 Task: Create in the project AptitudeWorks in Backlog an issue 'Address issues related to incorrect calculations or data aggregation', assign it to team member softage.3@softage.net and change the status to IN PROGRESS. Create in the project AptitudeWorks in Backlog an issue 'Develop a new feature to allow for automated document generation', assign it to team member softage.4@softage.net and change the status to IN PROGRESS
Action: Mouse moved to (225, 63)
Screenshot: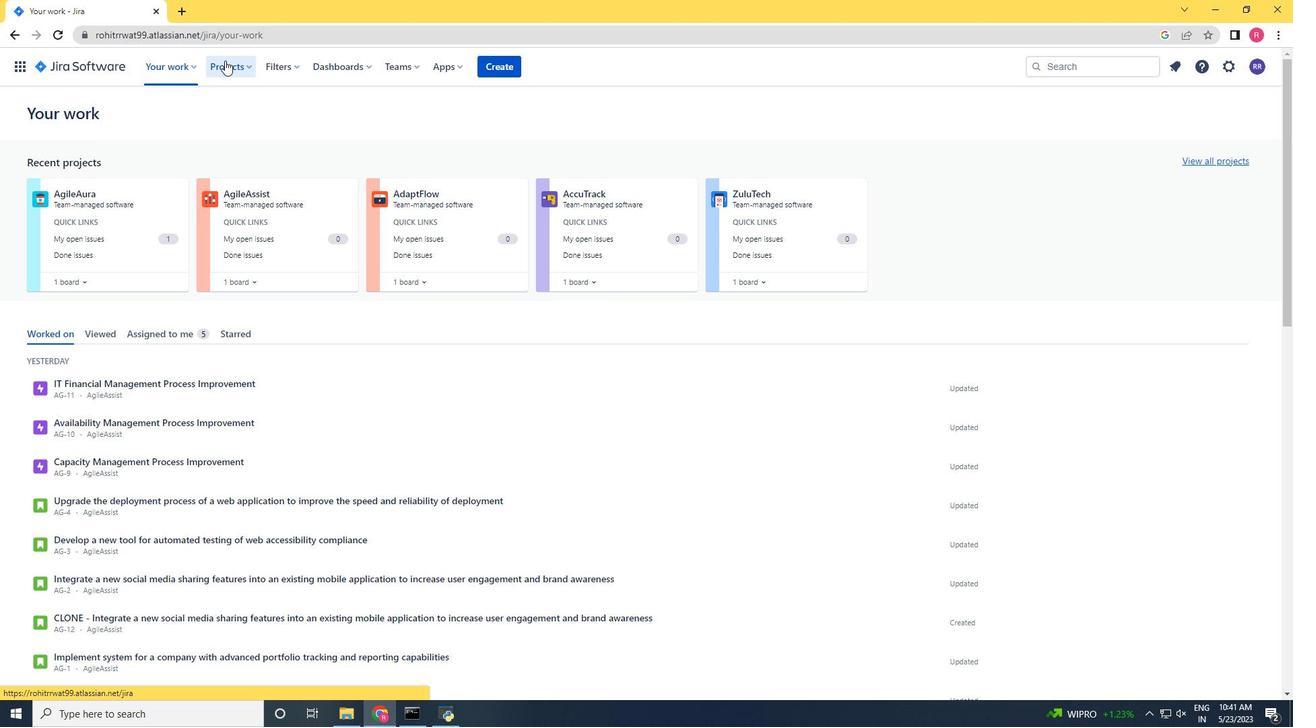 
Action: Mouse pressed left at (225, 63)
Screenshot: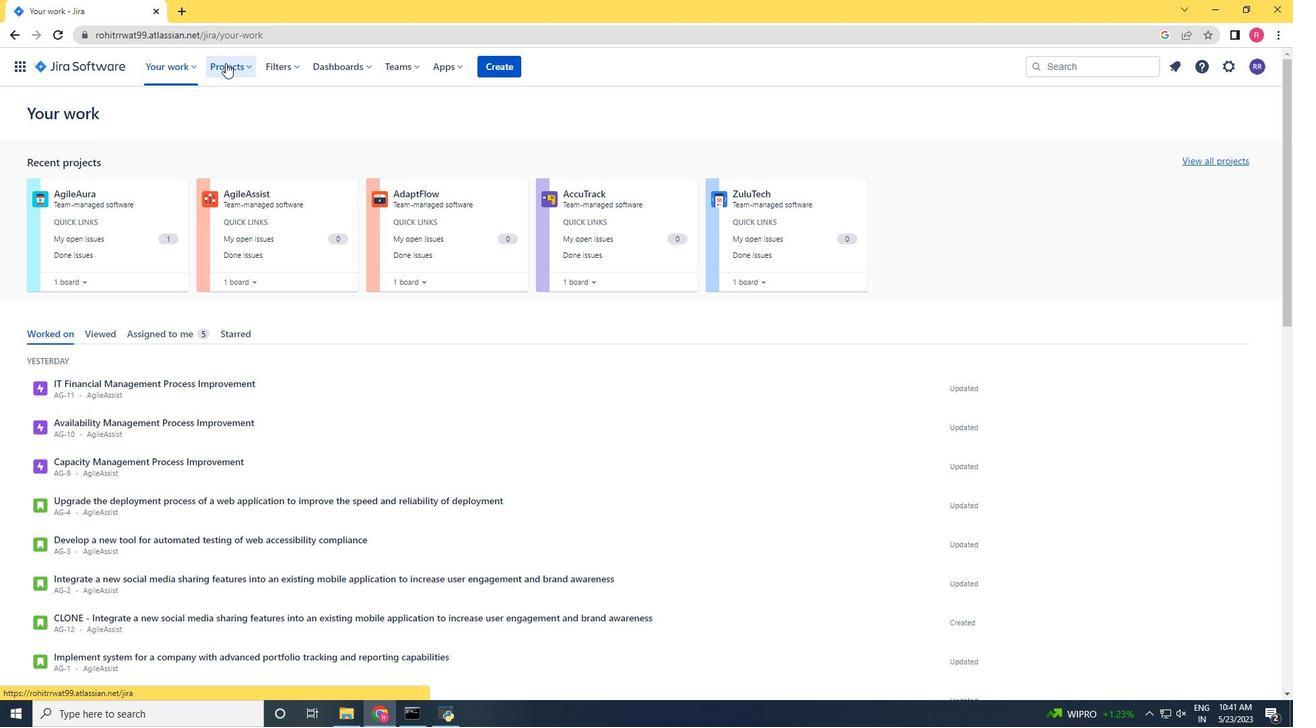 
Action: Mouse moved to (270, 116)
Screenshot: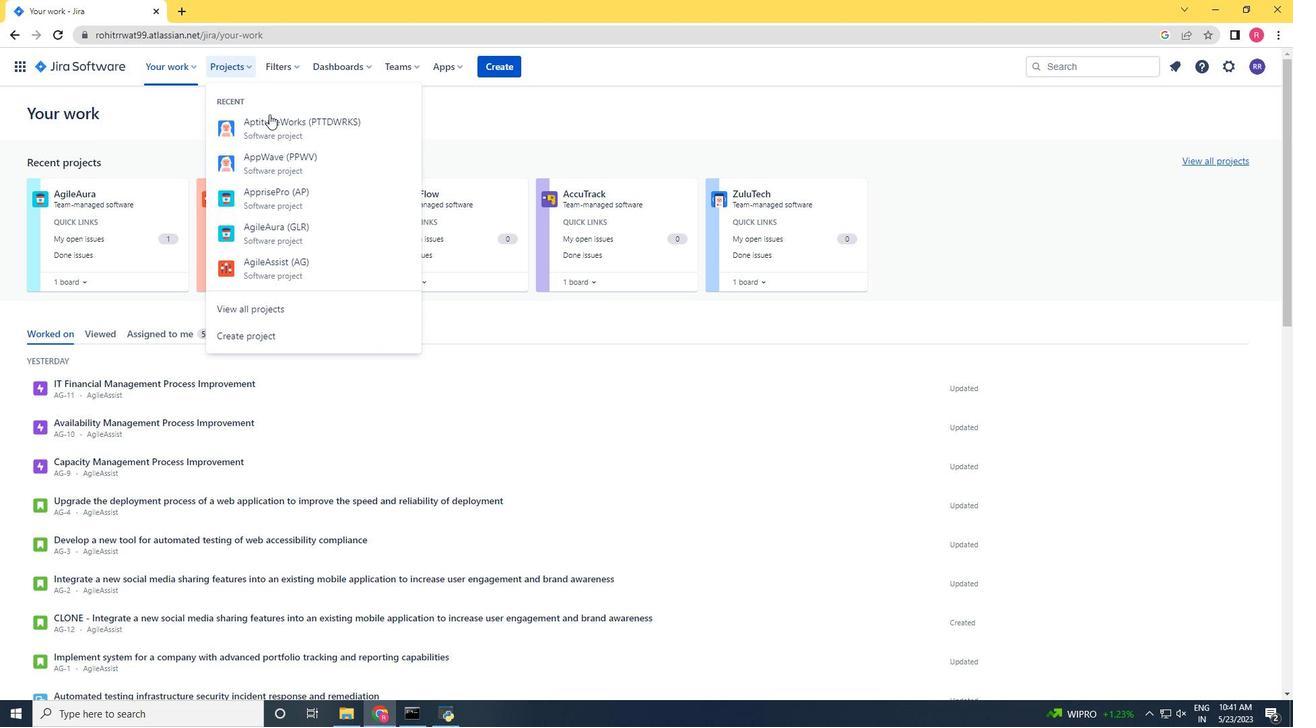 
Action: Mouse pressed left at (270, 116)
Screenshot: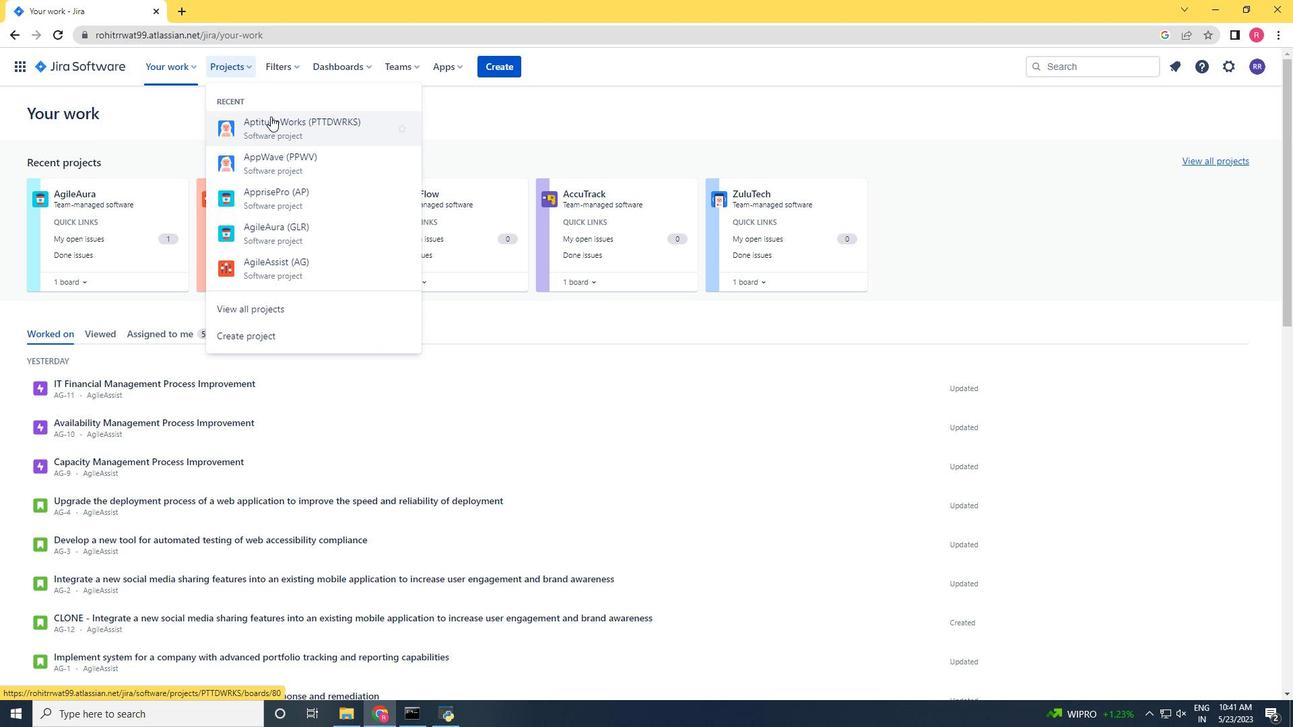 
Action: Mouse moved to (41, 202)
Screenshot: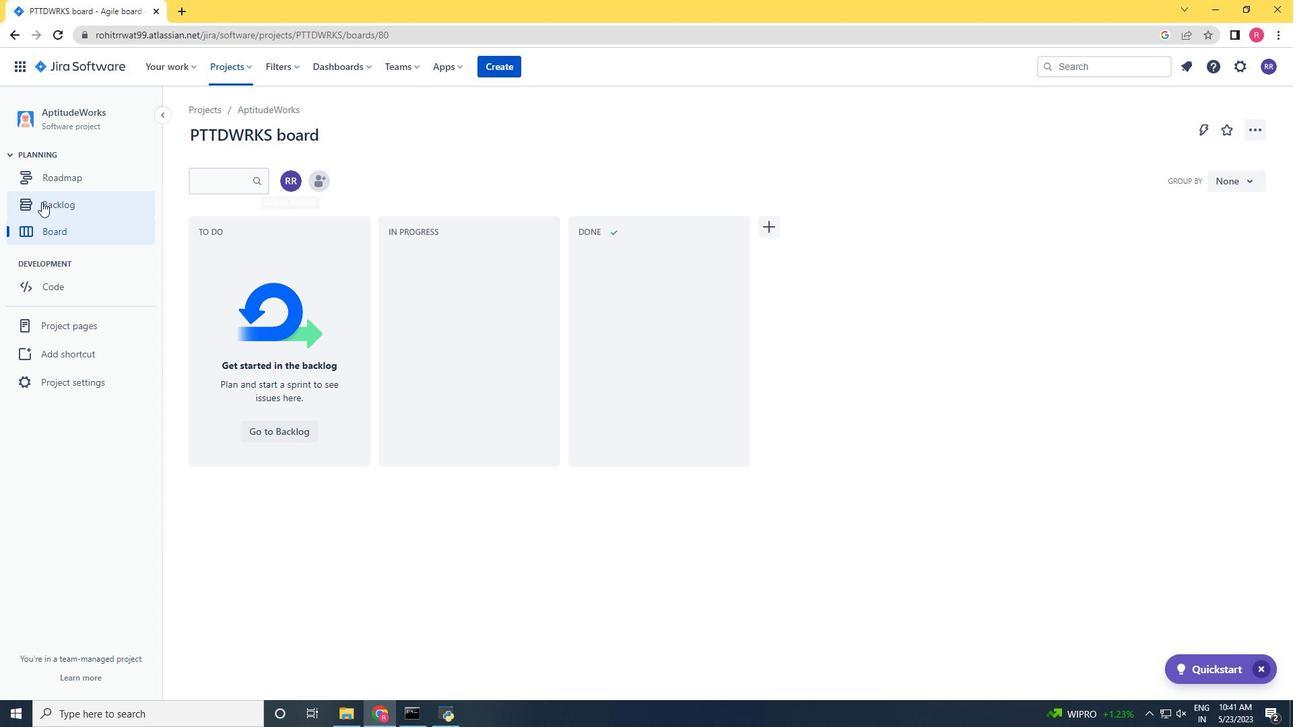 
Action: Mouse pressed left at (41, 202)
Screenshot: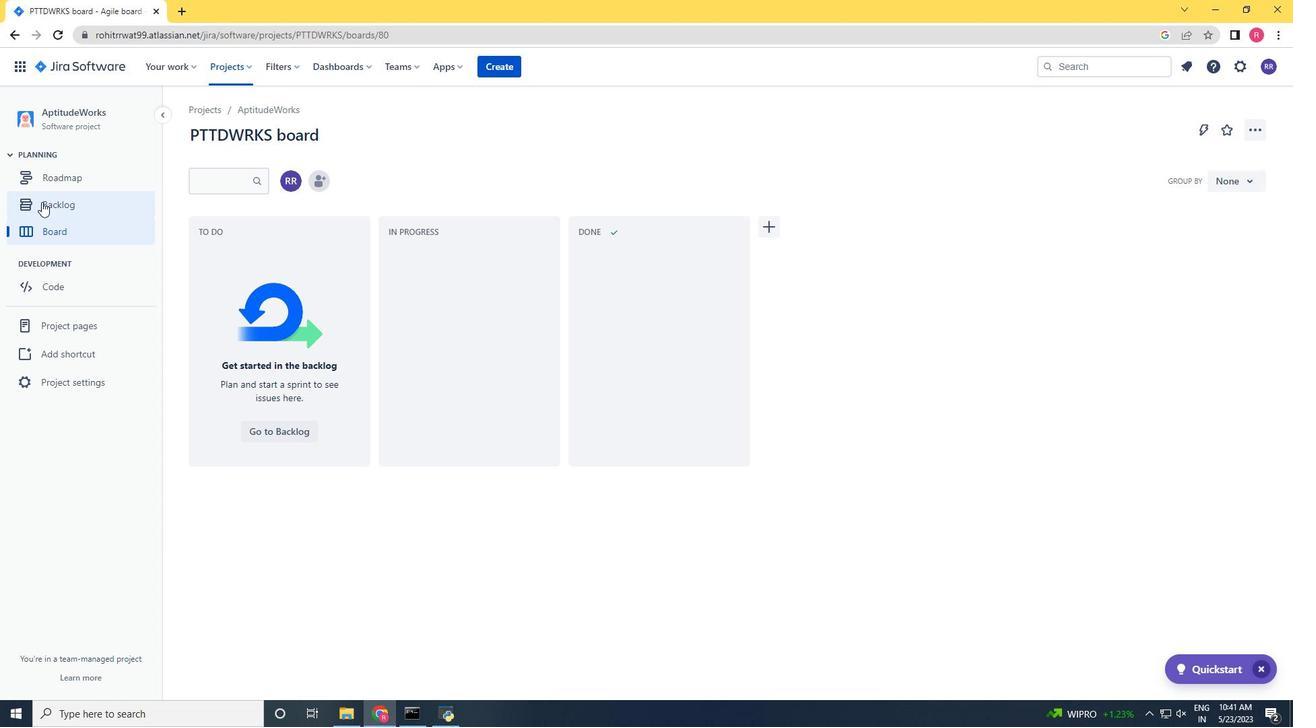 
Action: Mouse moved to (250, 284)
Screenshot: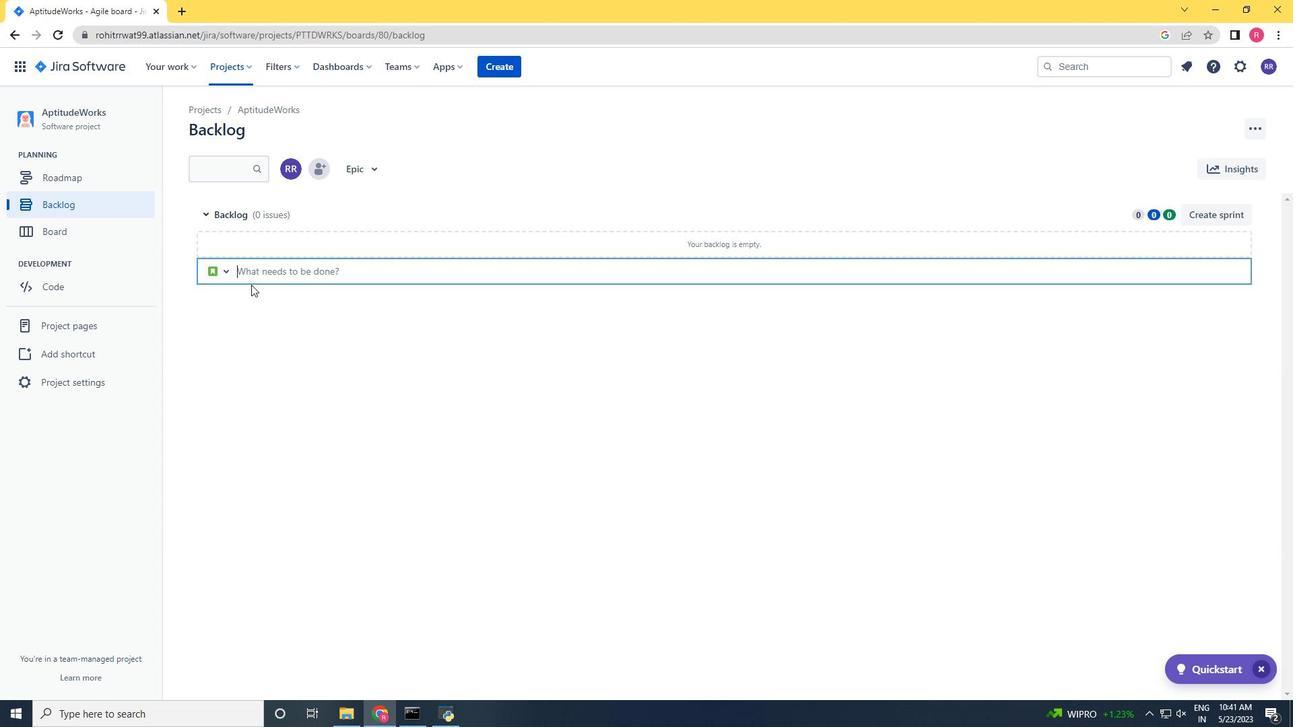 
Action: Mouse scrolled (250, 283) with delta (0, 0)
Screenshot: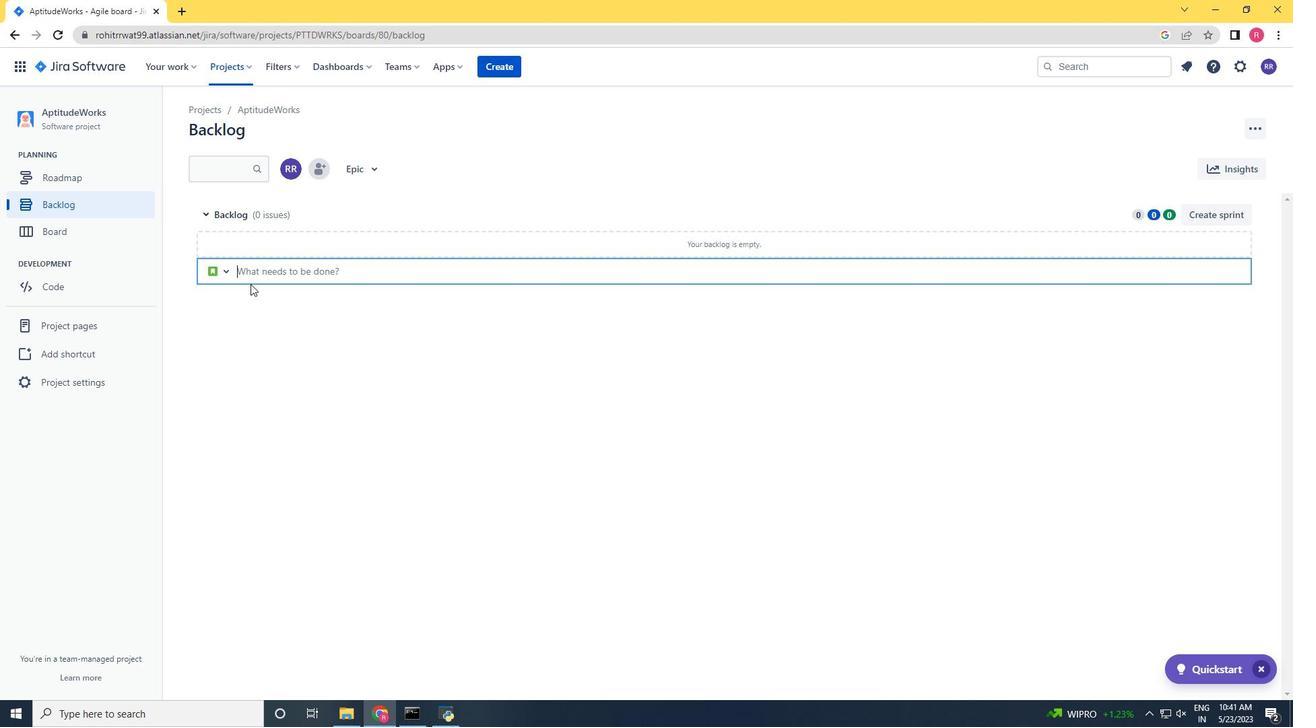
Action: Mouse moved to (320, 272)
Screenshot: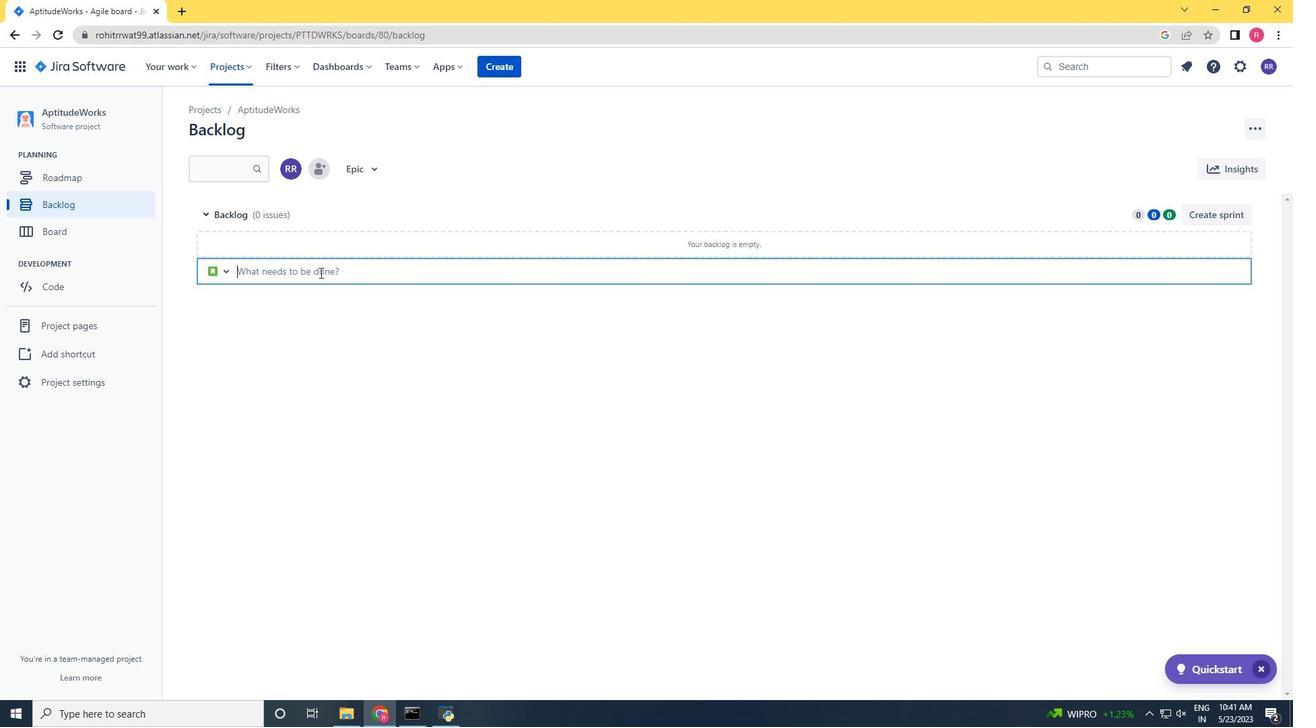 
Action: Key pressed <Key.shift><Key.shift><Key.shift><Key.shift><Key.shift><Key.shift><Key.shift><Key.shift><Key.shift><Key.shift><Key.shift><Key.shift><Key.shift><Key.shift>Address<Key.space>issues<Key.space>related<Key.space>to<Key.space>incorrect<Key.space>calculation<Key.space>or<Key.space>data<Key.space>aggregation<Key.enter>
Screenshot: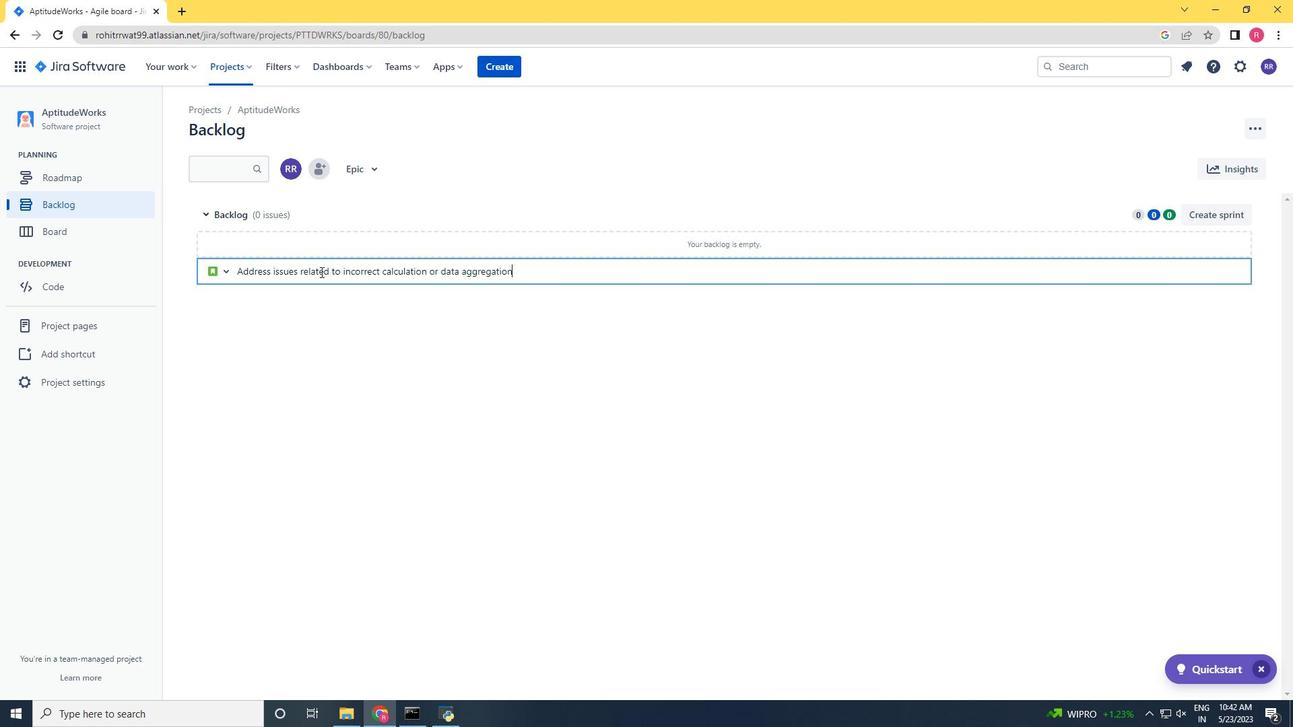 
Action: Mouse moved to (1177, 245)
Screenshot: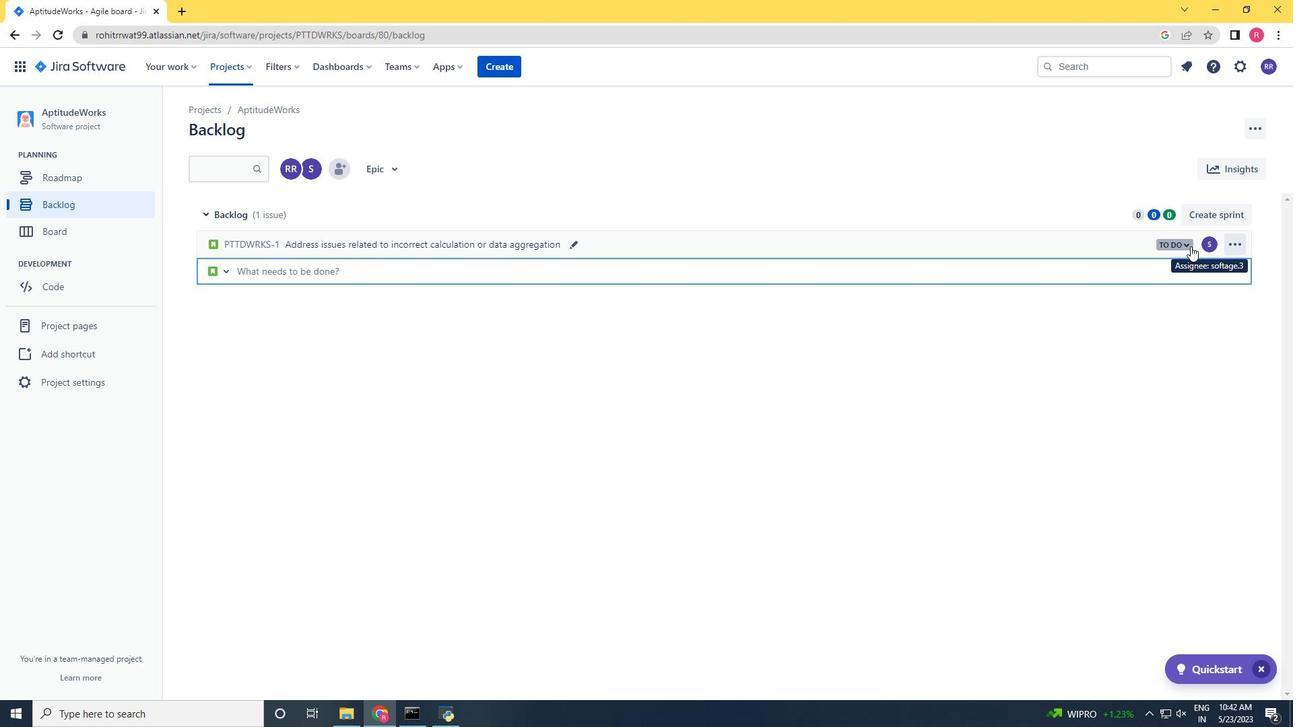 
Action: Mouse pressed left at (1177, 245)
Screenshot: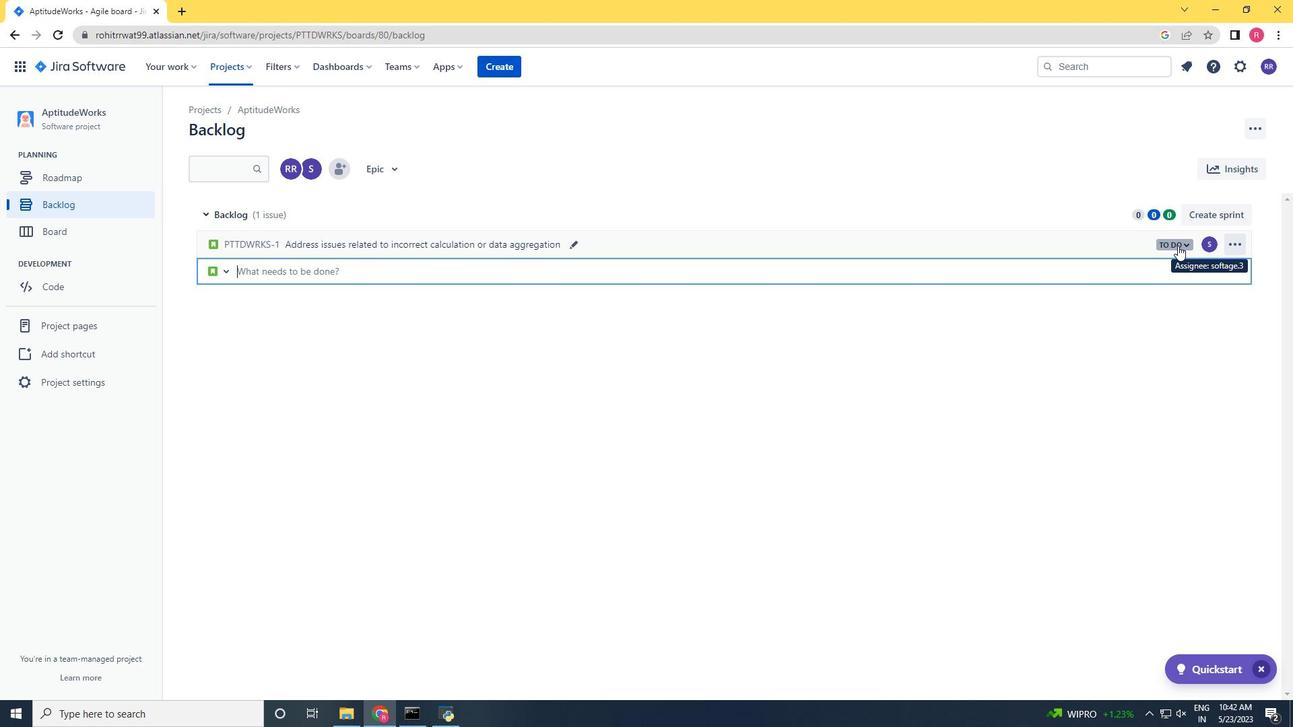 
Action: Mouse moved to (1091, 266)
Screenshot: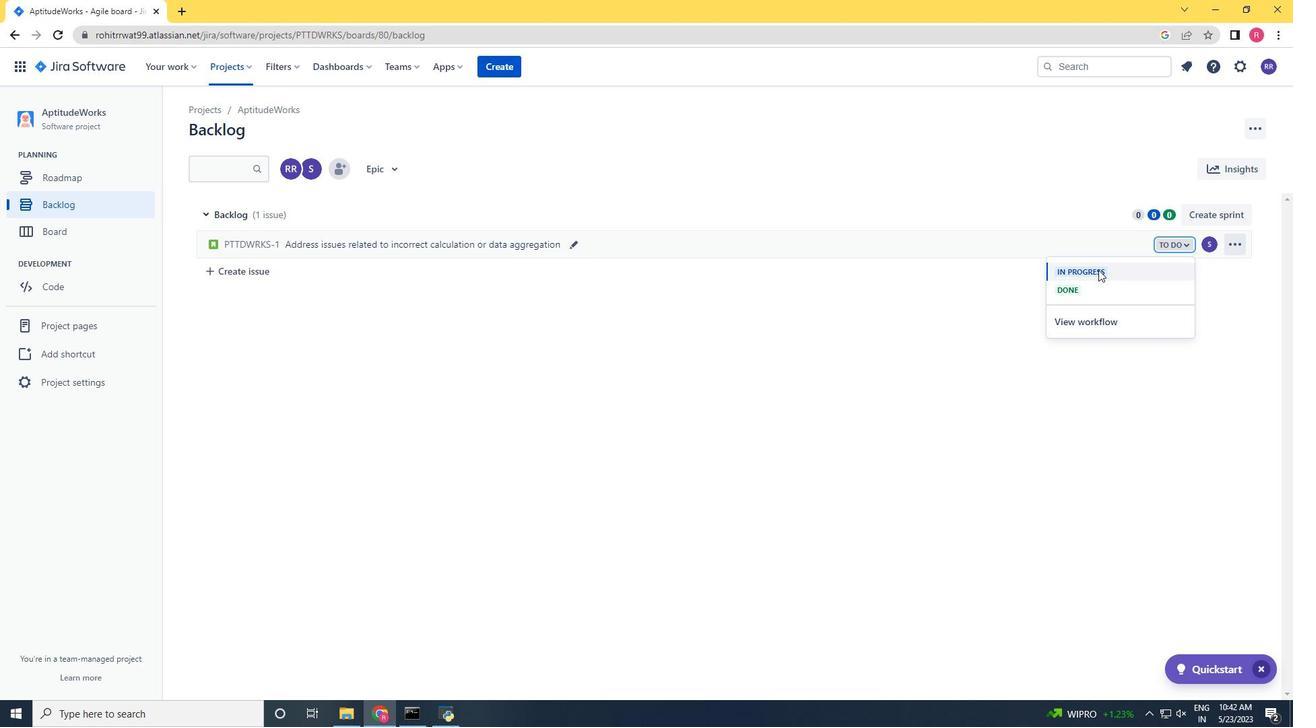 
Action: Mouse pressed left at (1091, 266)
Screenshot: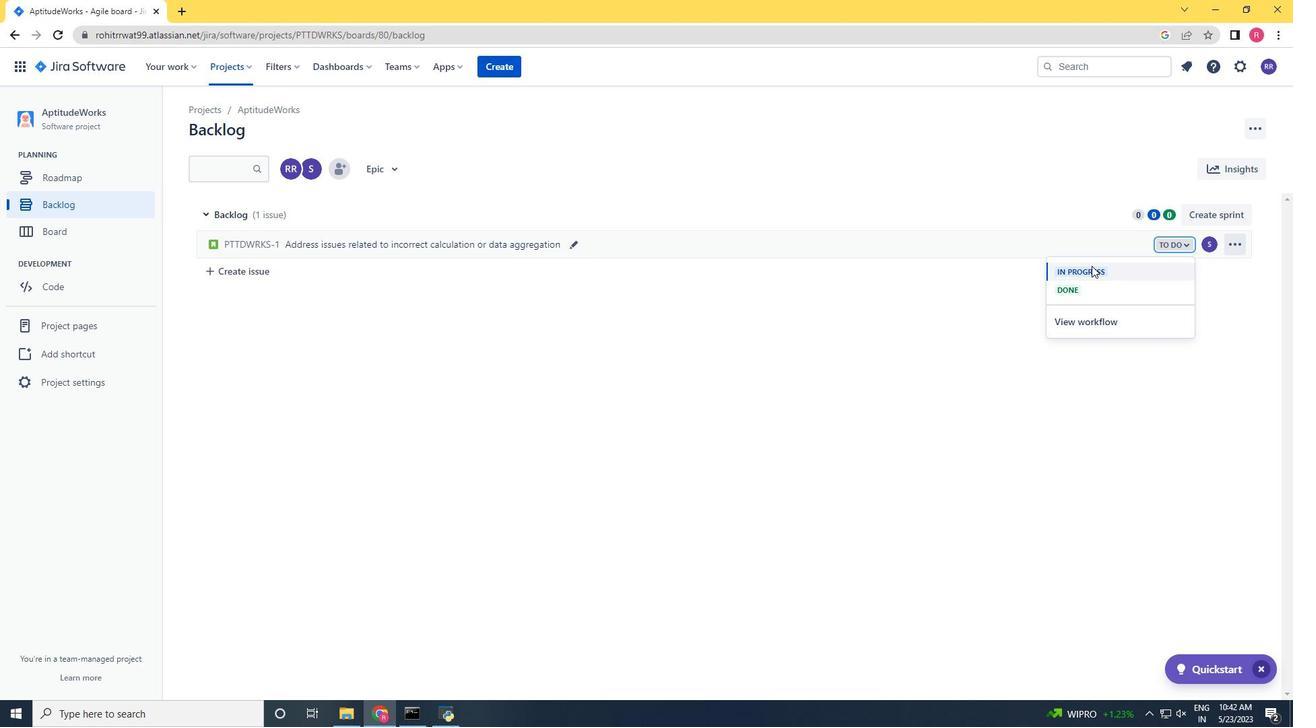 
Action: Mouse moved to (323, 276)
Screenshot: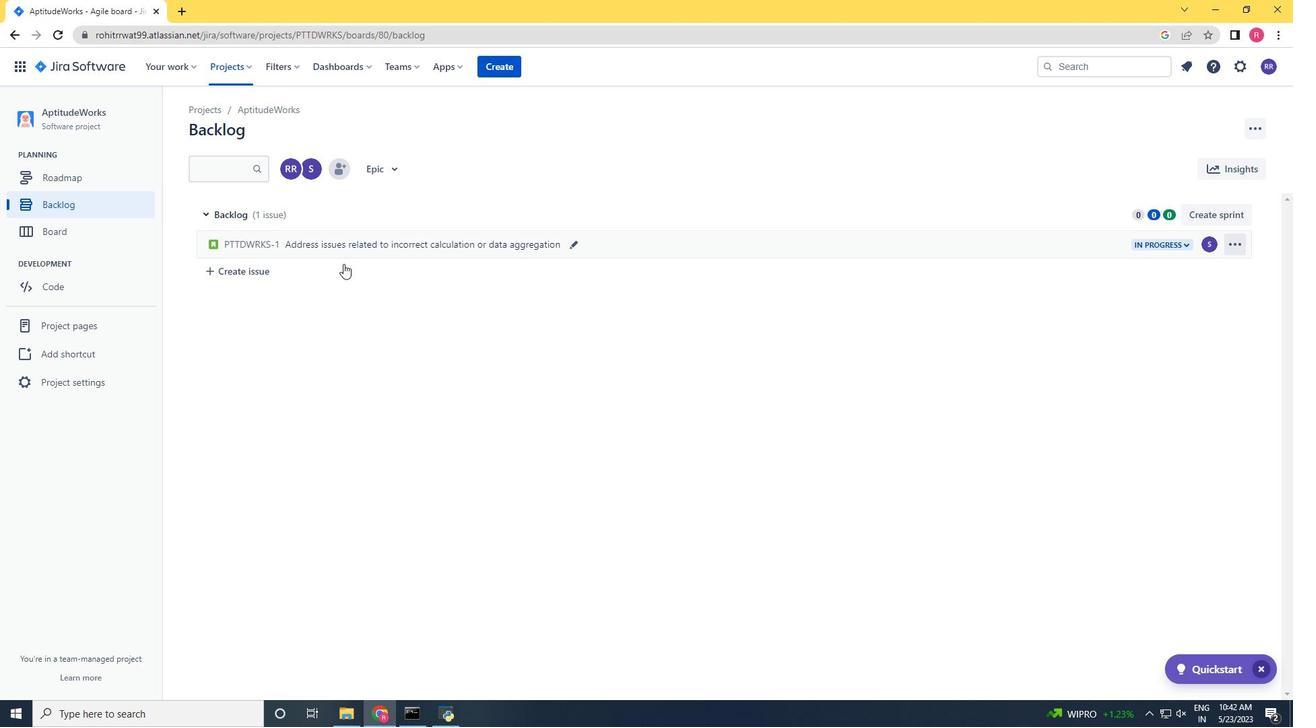 
Action: Mouse pressed left at (323, 276)
Screenshot: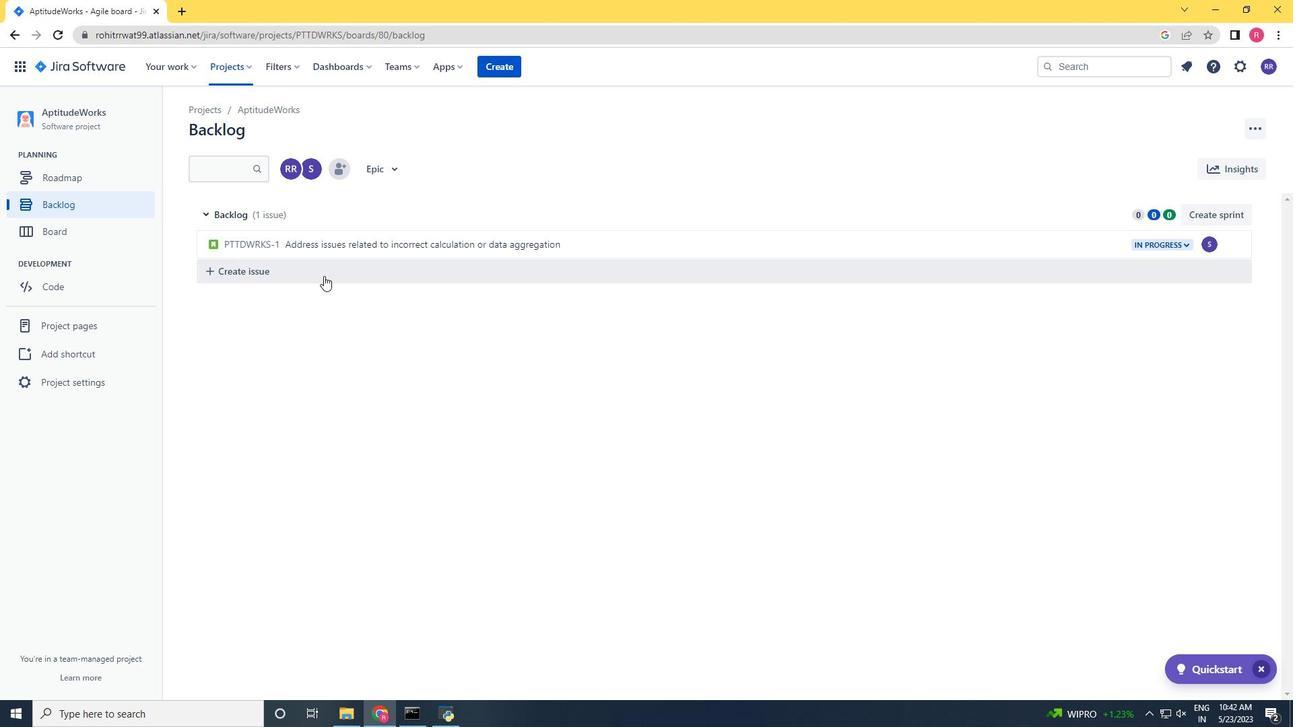 
Action: Mouse moved to (497, 66)
Screenshot: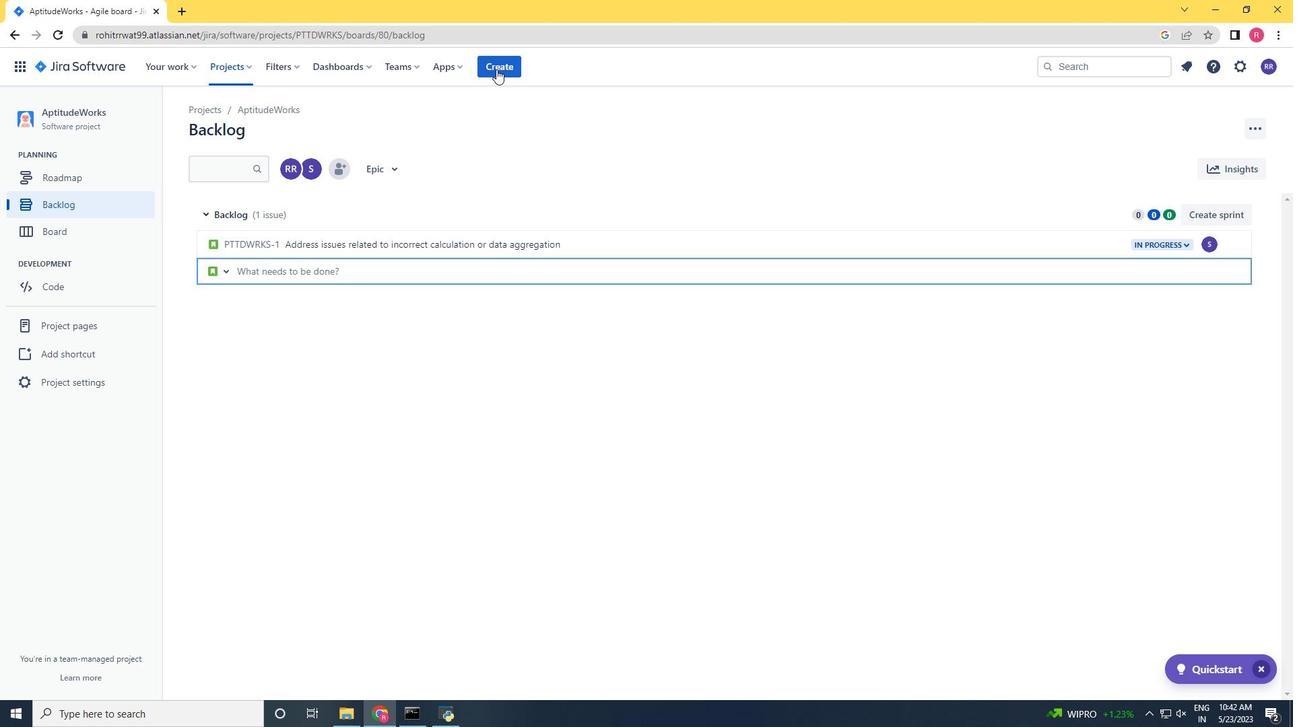 
Action: Key pressed <Key.shift>Develop<Key.space>a<Key.space>new<Key.space>feature<Key.space><Key.space>tp<Key.space>all<Key.backspace>low<Key.space>for<Key.space>atomated<Key.space><Key.space><Key.left><Key.left><Key.left><Key.left><Key.left><Key.left><Key.left><Key.left><Key.left><Key.left><Key.left><Key.right><Key.right>u<Key.right><Key.right><Key.right><Key.right><Key.right><Key.right><Key.right><Key.right><Key.right><Key.right><Key.right><Key.right><Key.right><Key.right>
Screenshot: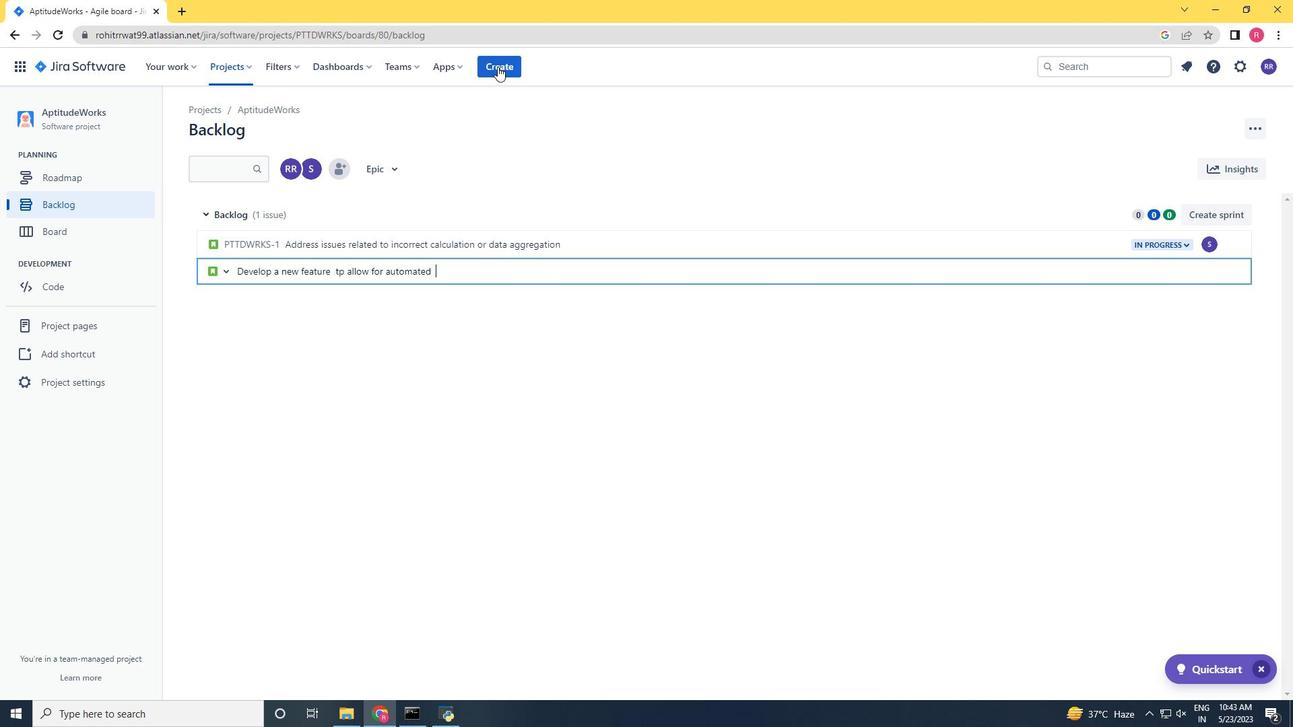 
Action: Mouse moved to (497, 65)
Screenshot: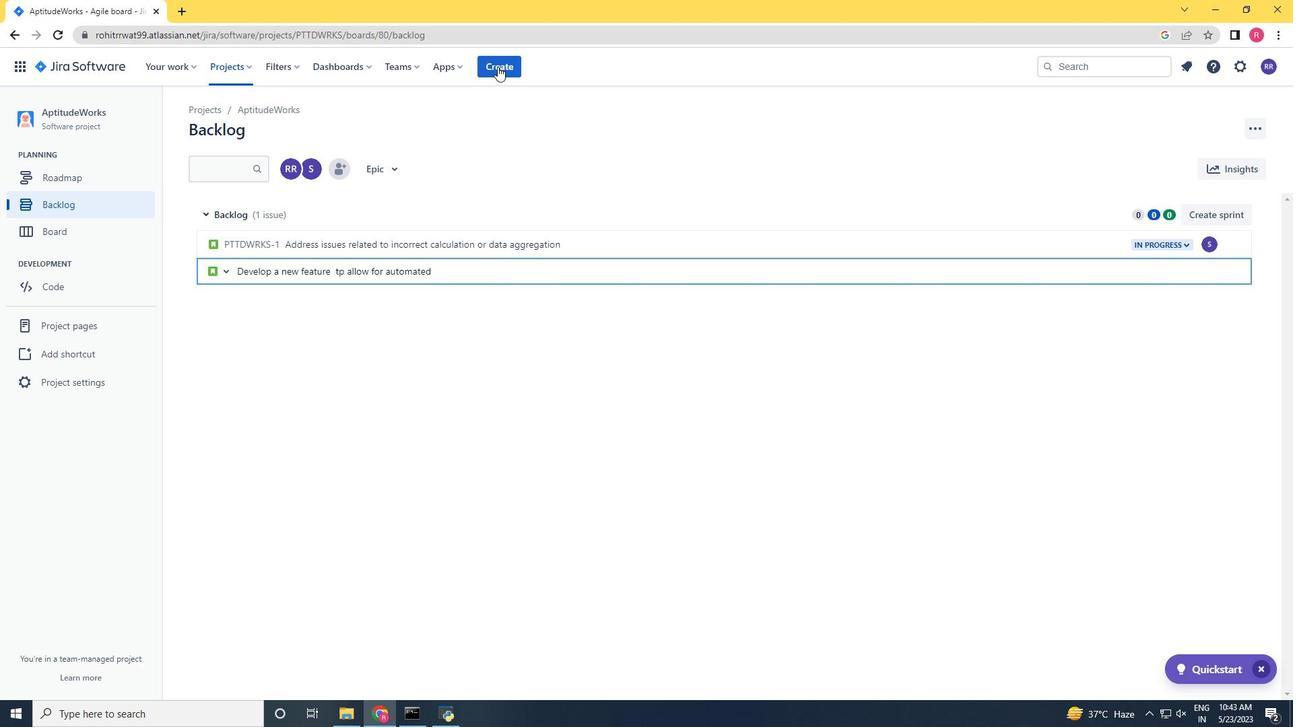 
Action: Key pressed document<Key.space>generation<Key.enter>
Screenshot: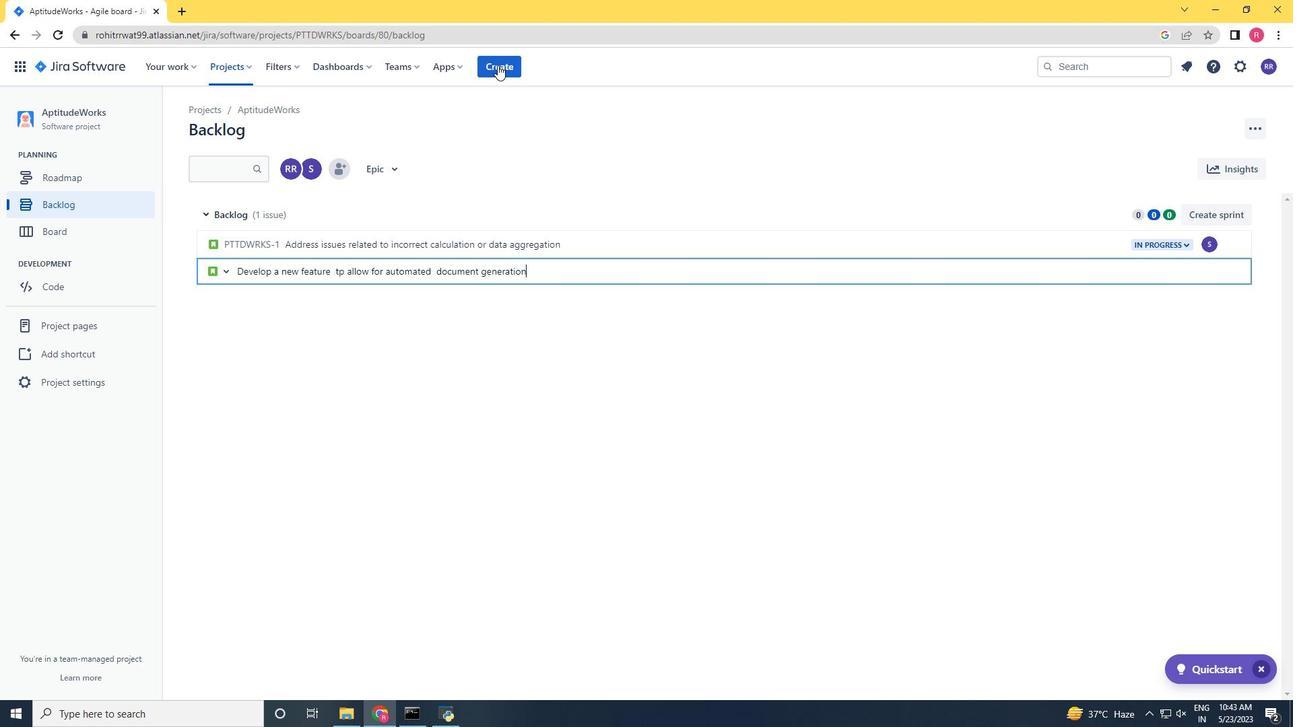 
Action: Mouse moved to (1206, 274)
Screenshot: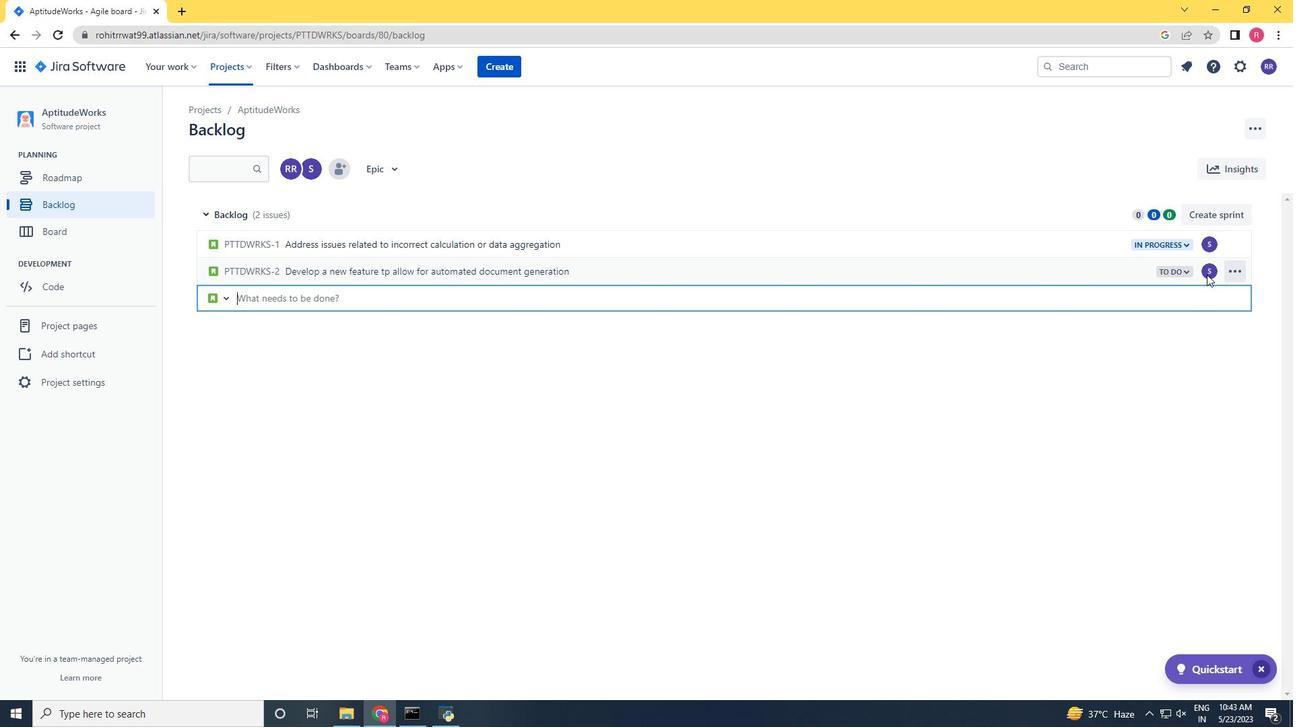 
Action: Mouse pressed left at (1206, 274)
Screenshot: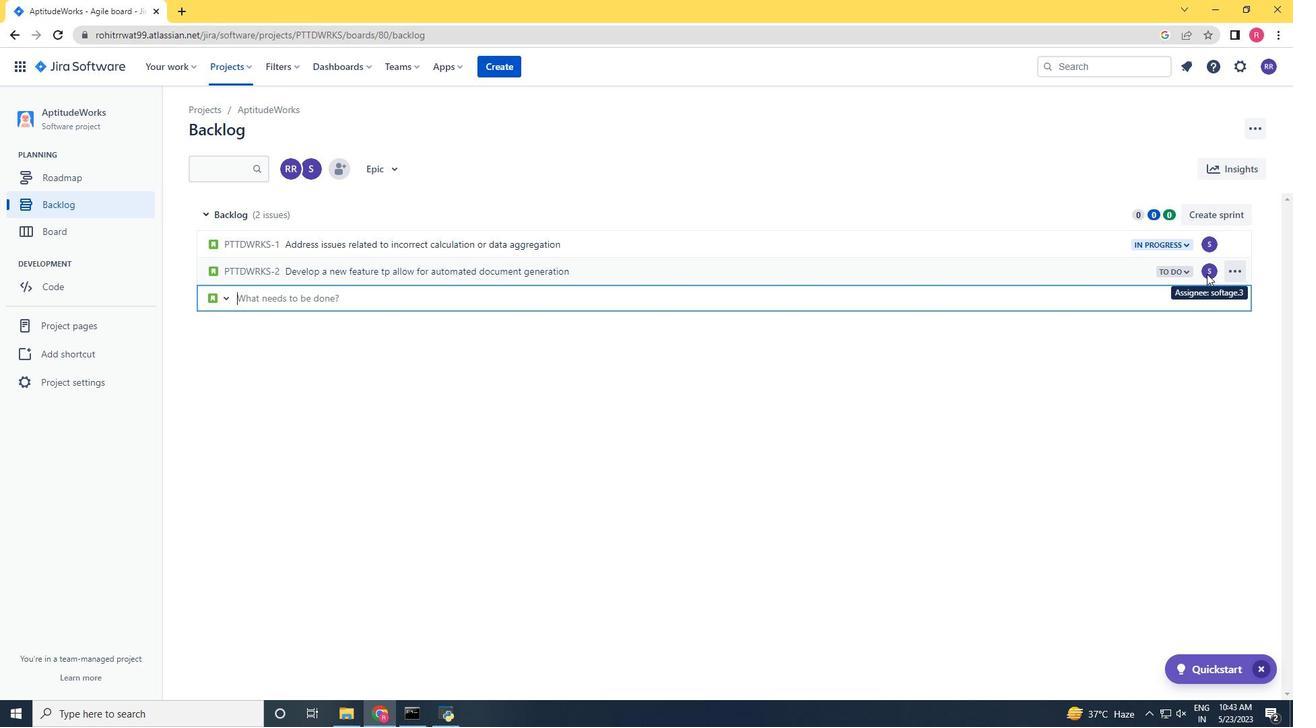 
Action: Key pressed softage.4
Screenshot: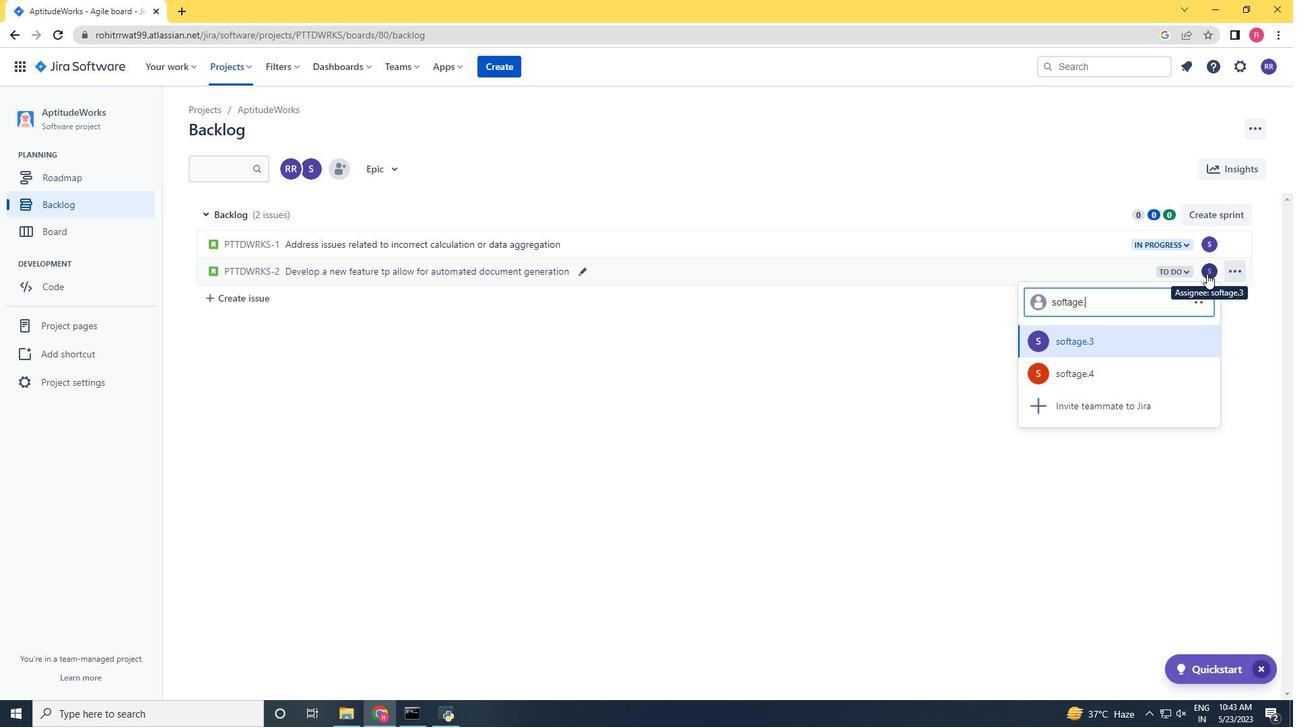 
Action: Mouse moved to (1113, 332)
Screenshot: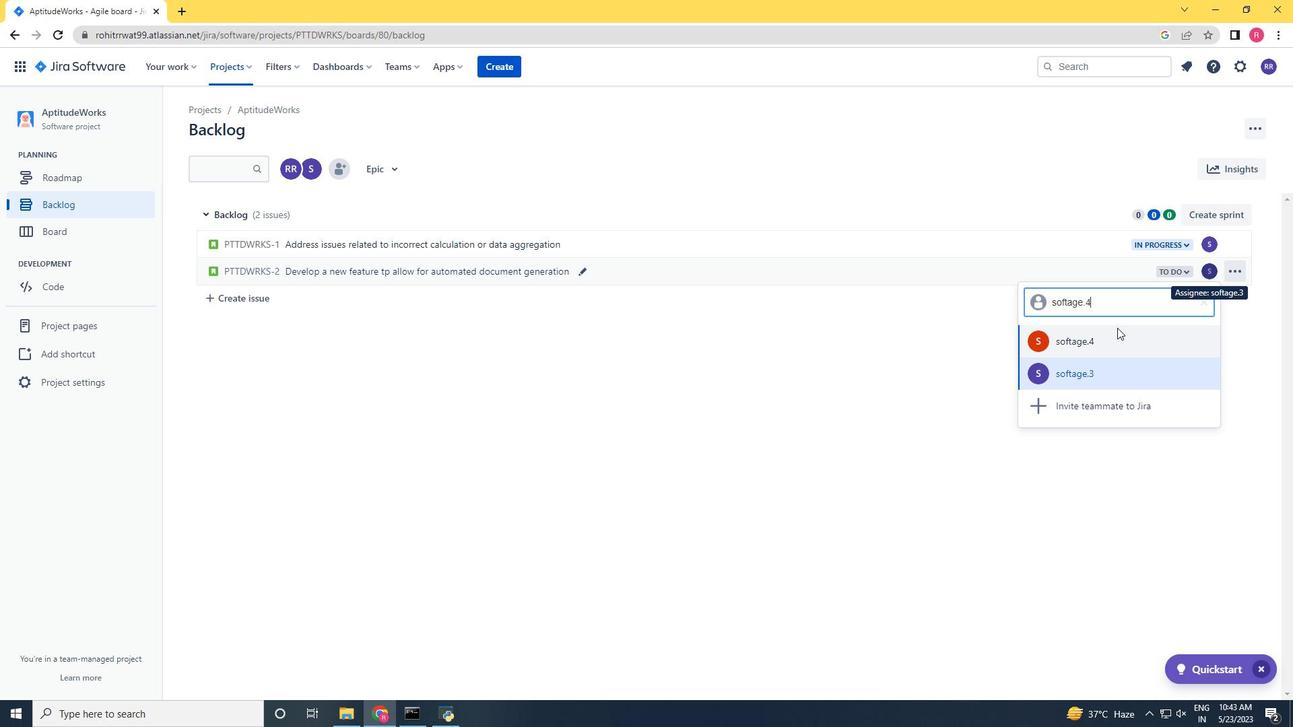 
Action: Mouse pressed left at (1113, 332)
Screenshot: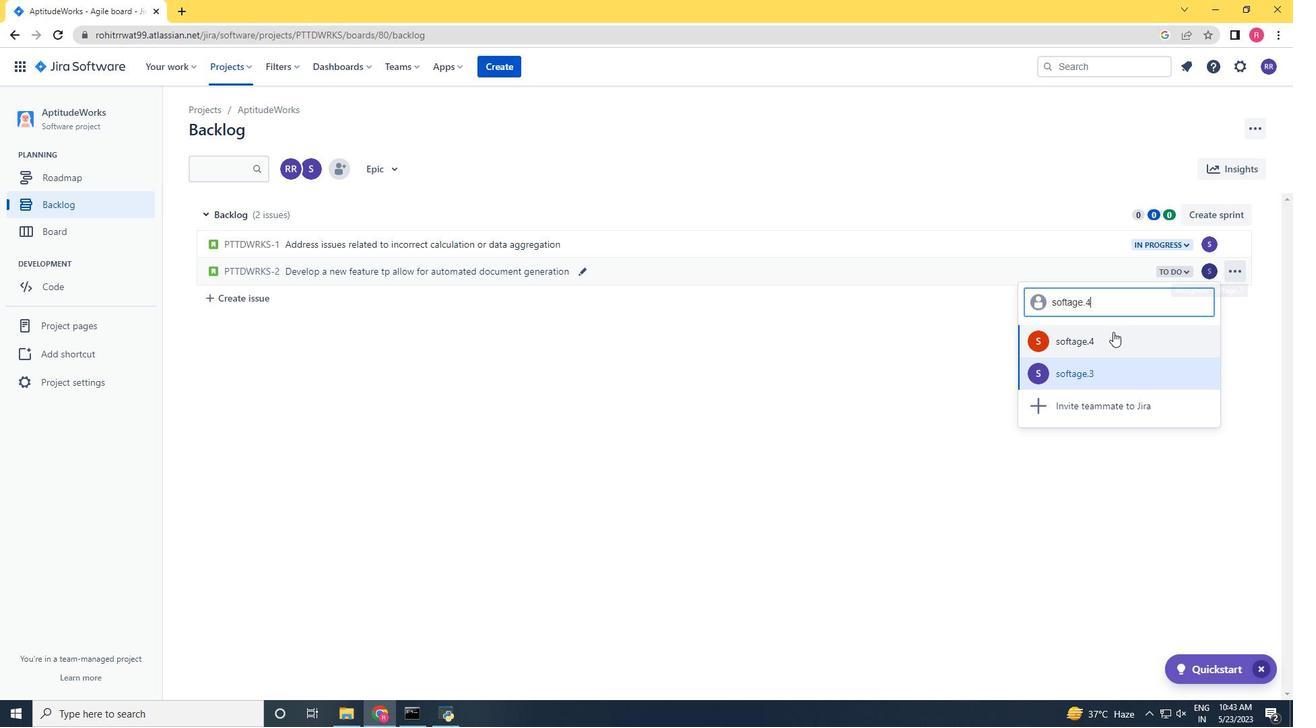 
Action: Mouse moved to (1166, 276)
Screenshot: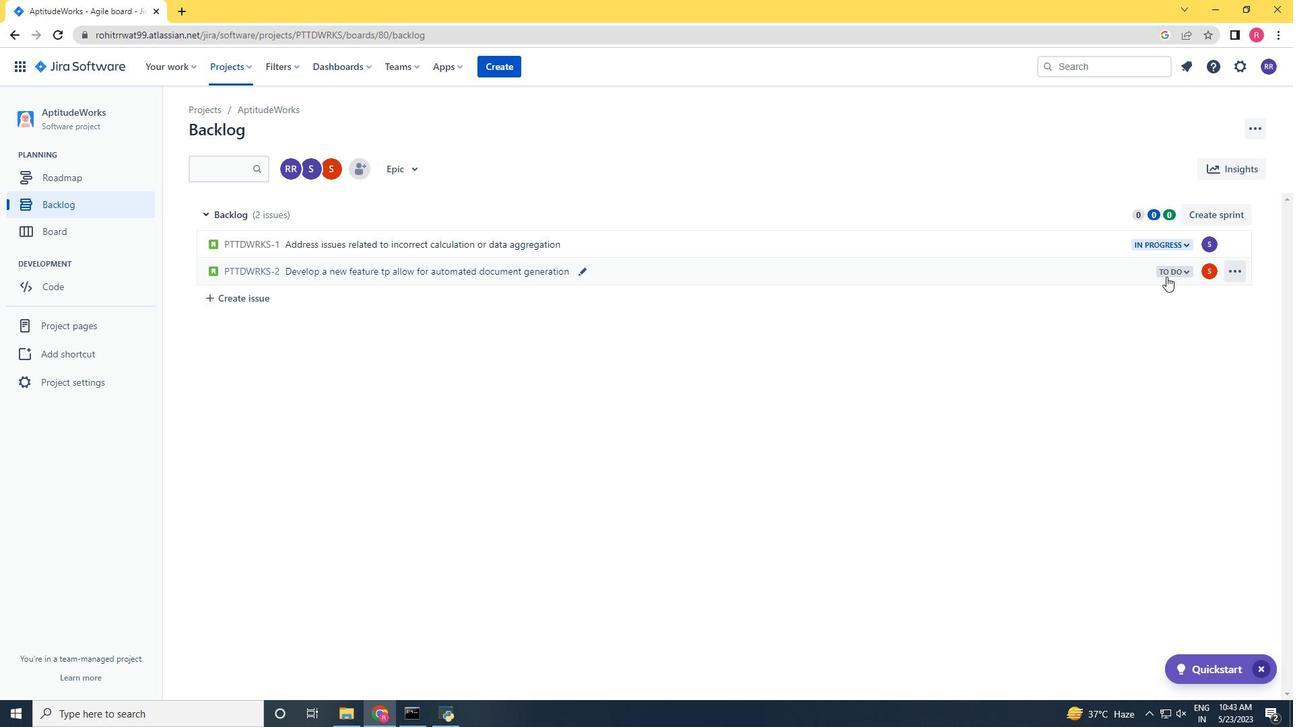 
Action: Mouse pressed left at (1166, 276)
Screenshot: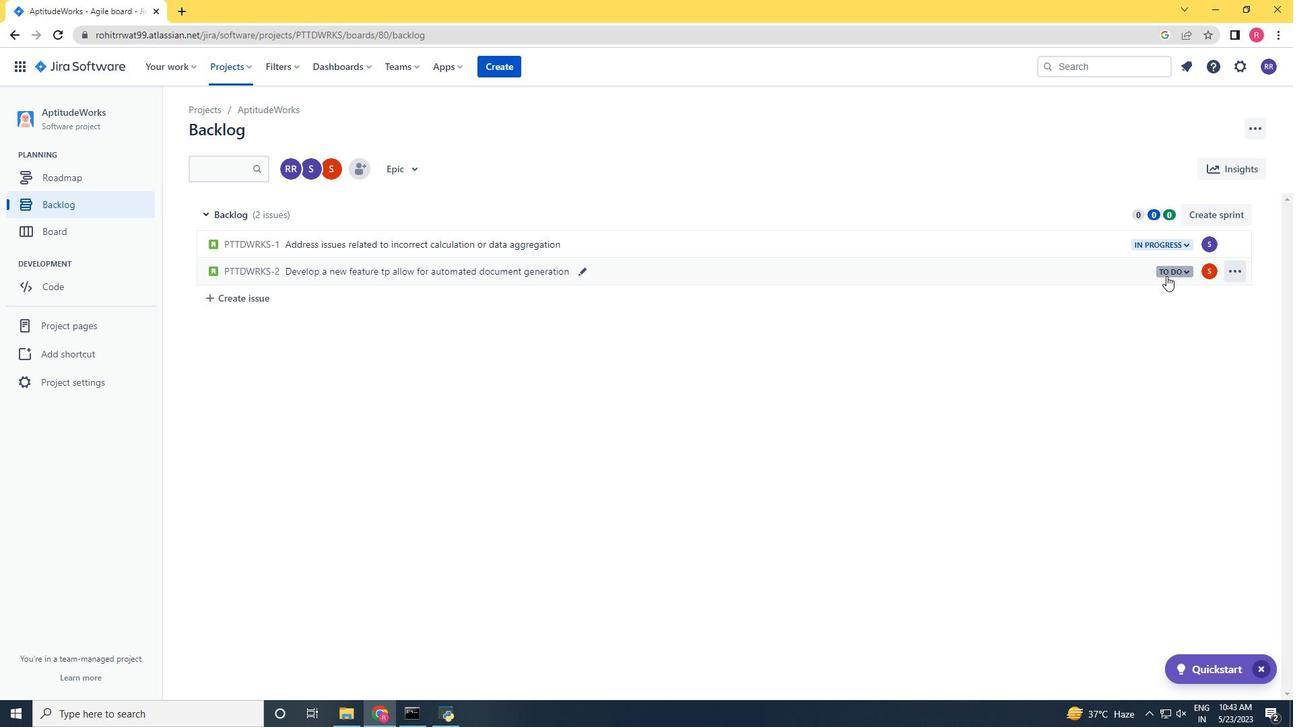 
Action: Mouse moved to (1086, 302)
Screenshot: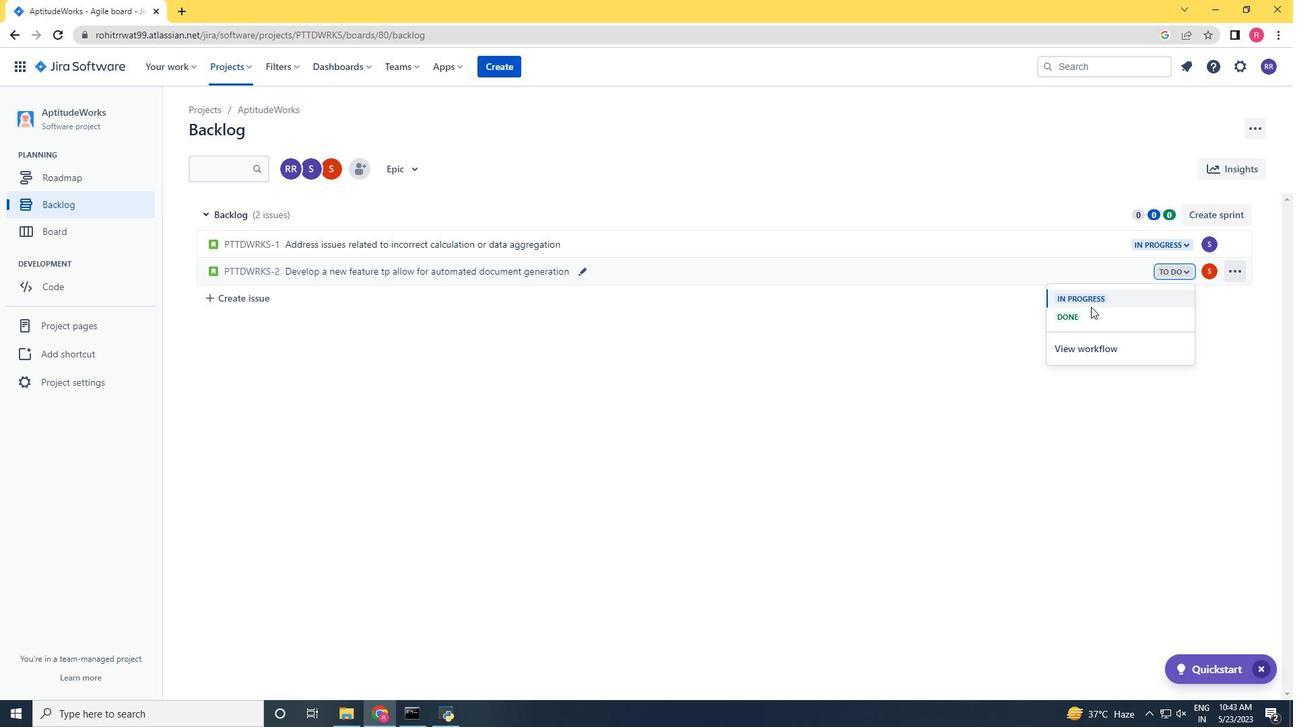 
Action: Mouse pressed left at (1086, 302)
Screenshot: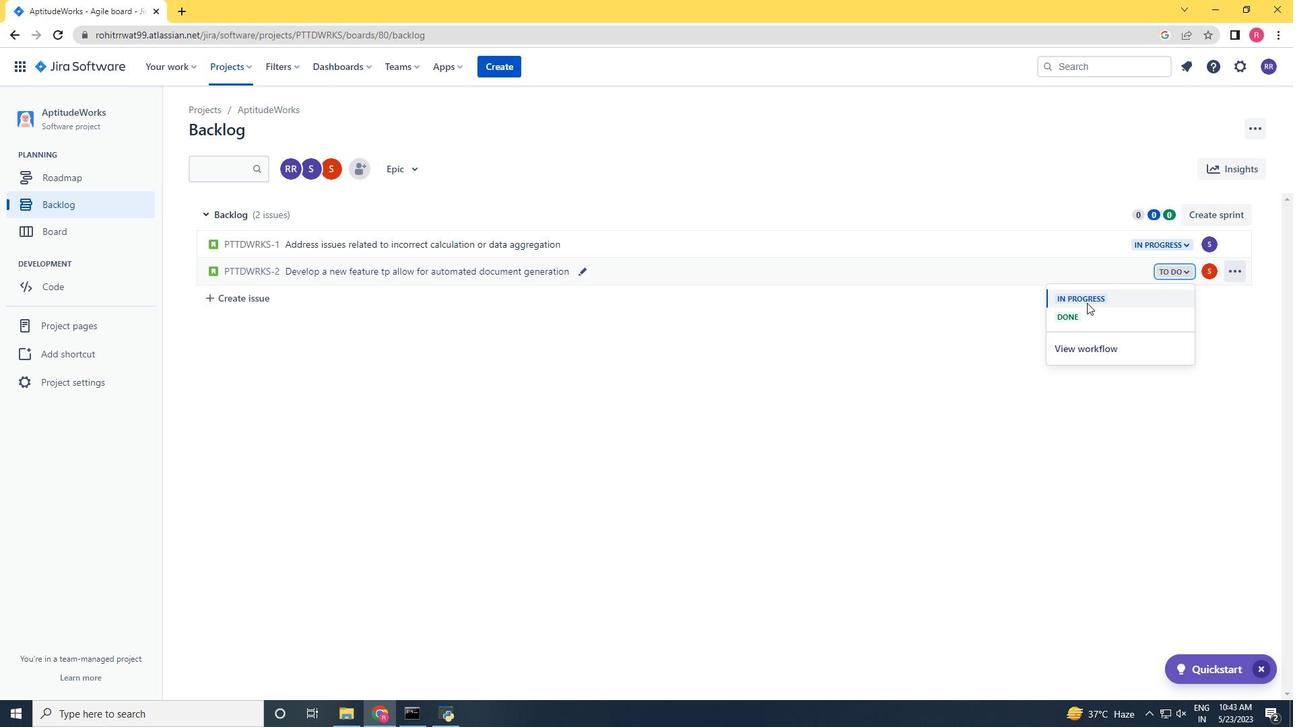 
Action: Mouse moved to (808, 327)
Screenshot: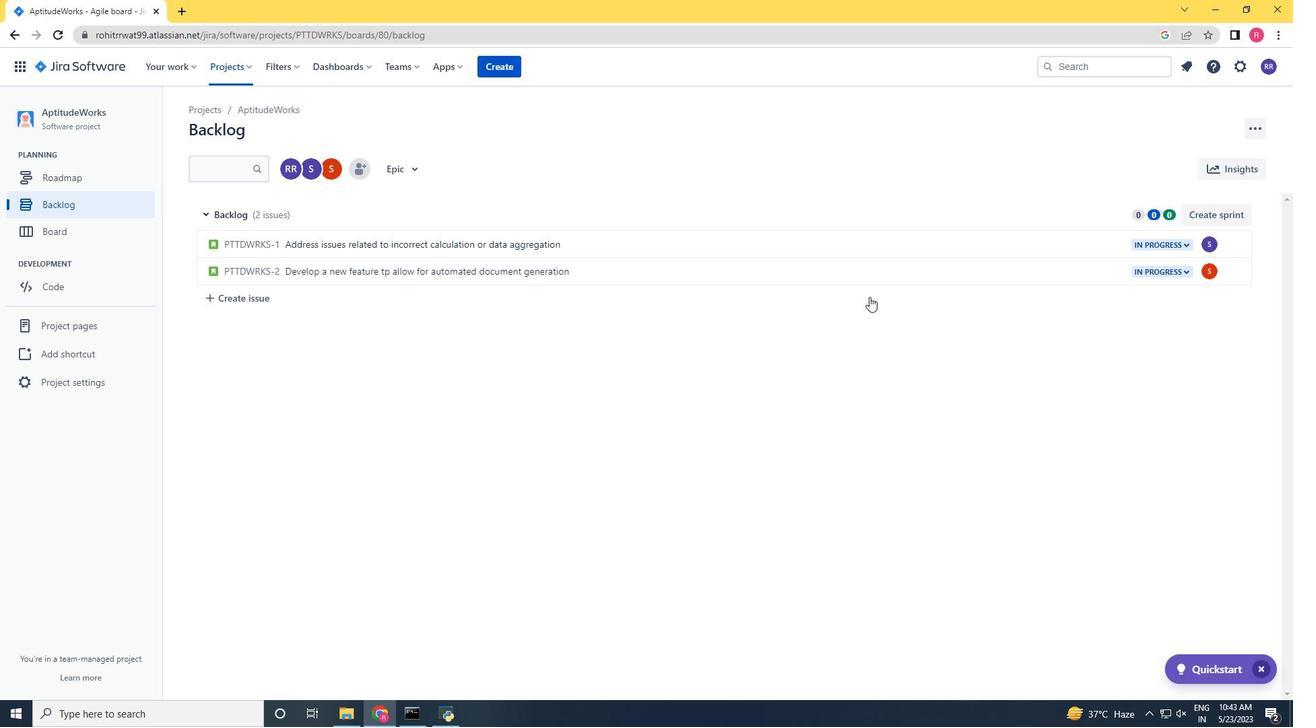 
